Task: Send an email with the signature Faith Turner with the subject 'Request for a testimonial' and the message 'I would like to request a review of the proposal before making a decision.' from softage.1@softage.net to softage.2@softage.net and softage.3@softage.net with CC to softage.4@softage.net
Action: Mouse moved to (571, 417)
Screenshot: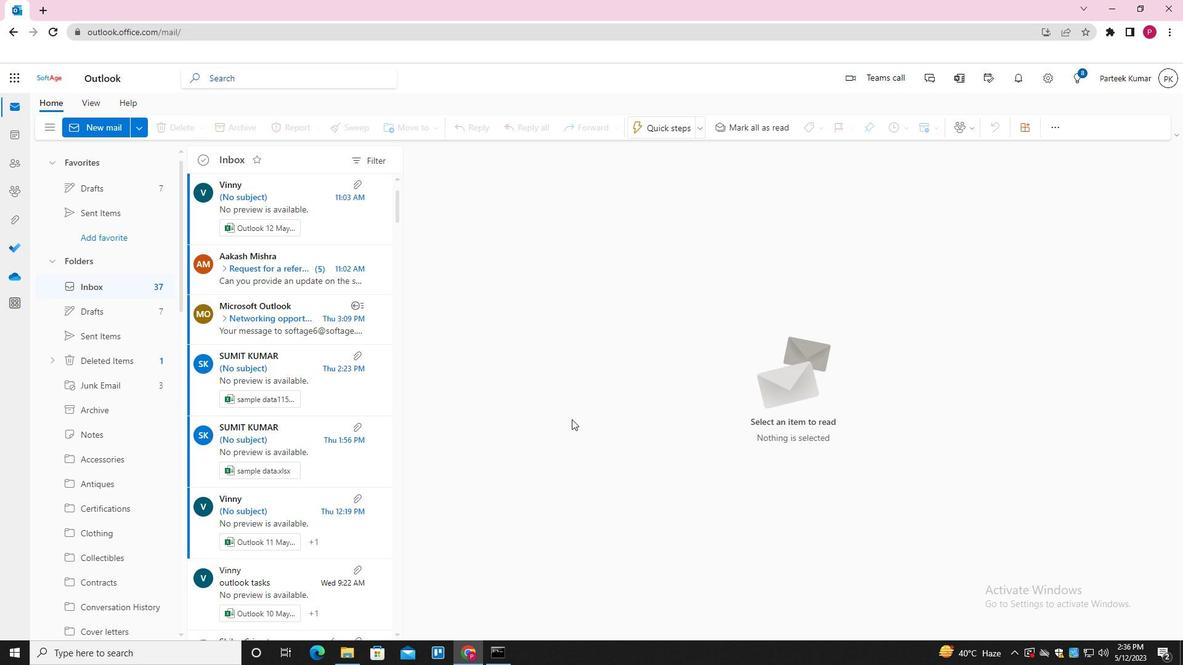 
Action: Key pressed n
Screenshot: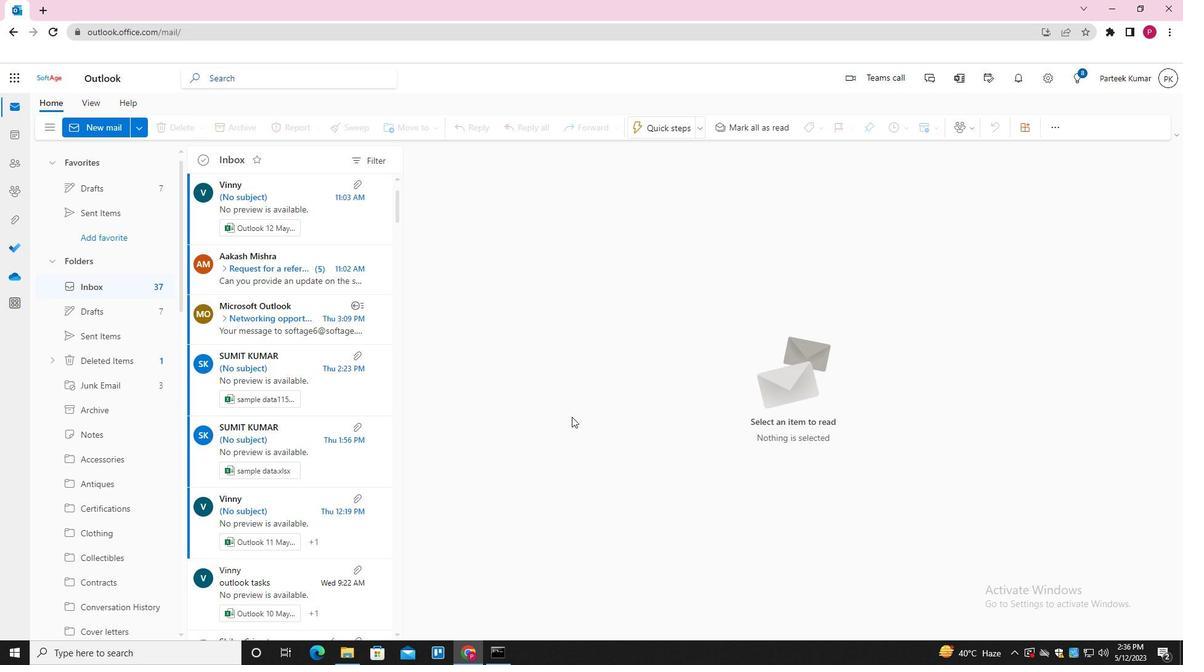
Action: Mouse moved to (828, 128)
Screenshot: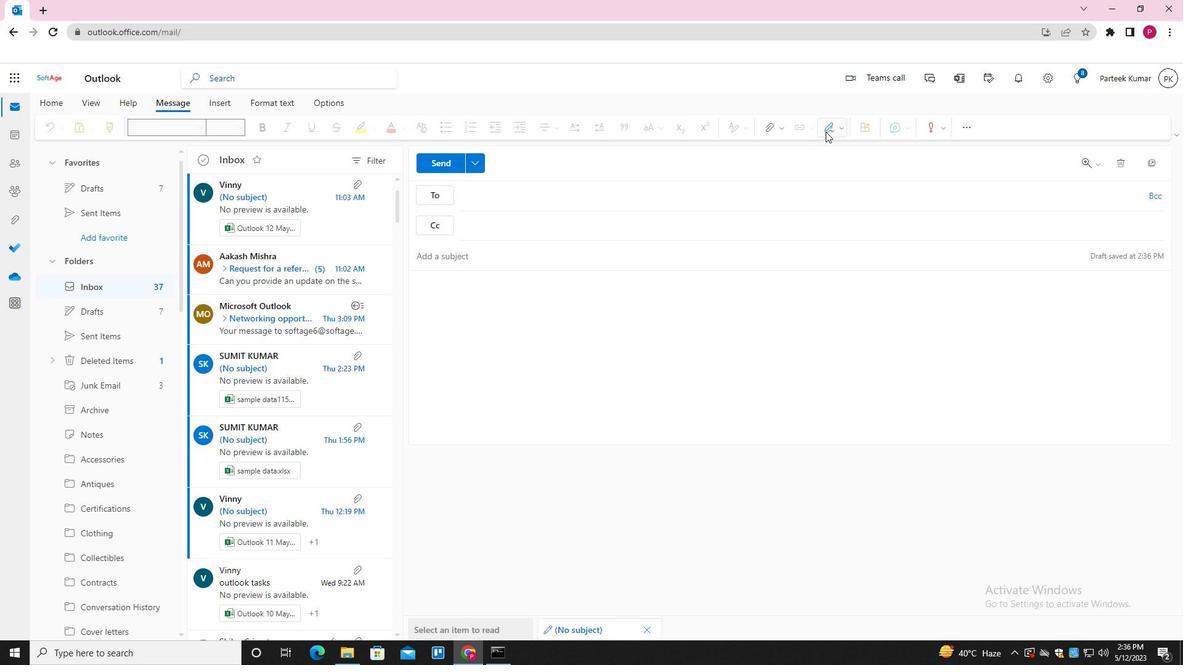 
Action: Mouse pressed left at (828, 128)
Screenshot: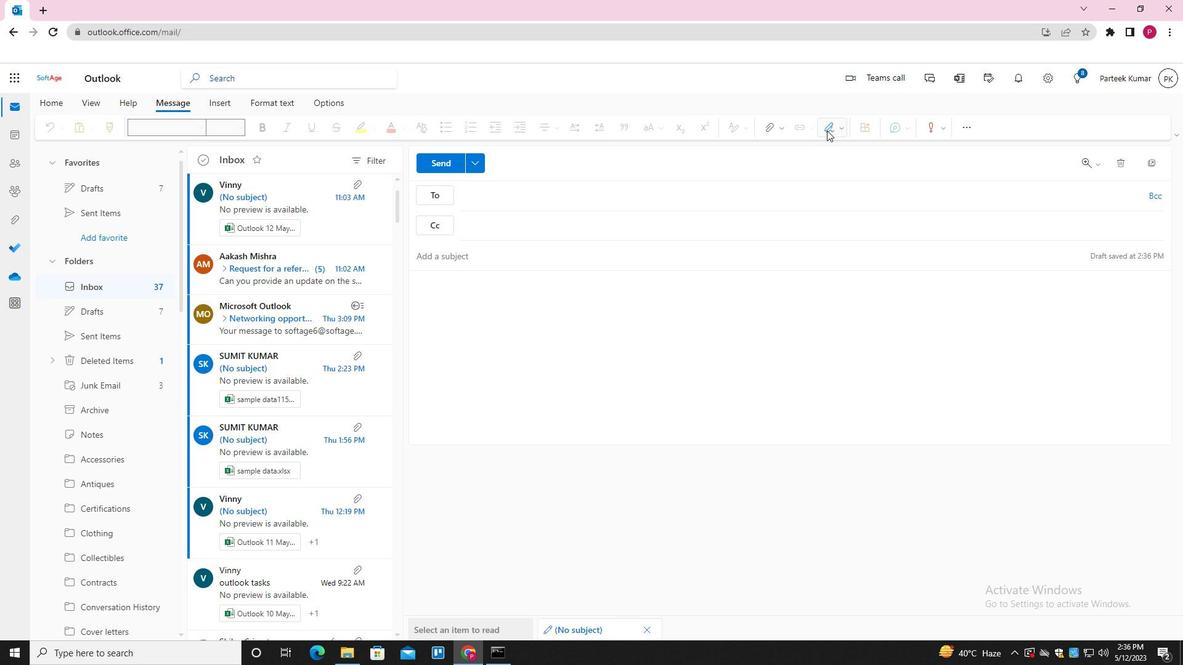 
Action: Mouse moved to (809, 178)
Screenshot: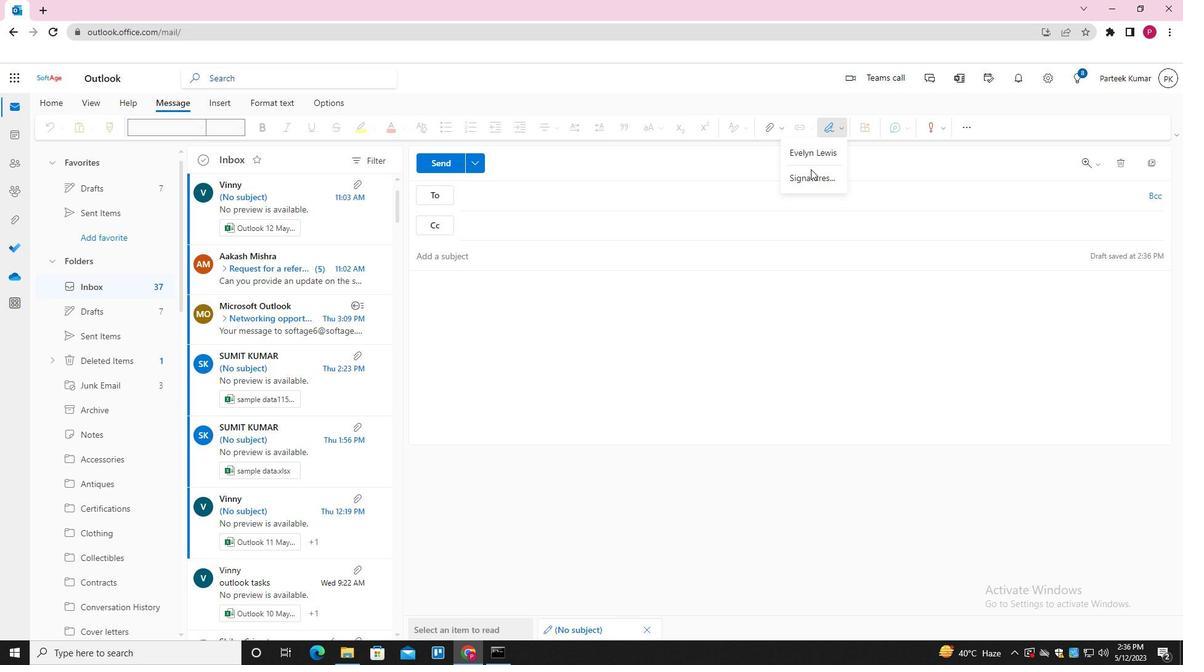 
Action: Mouse pressed left at (809, 178)
Screenshot: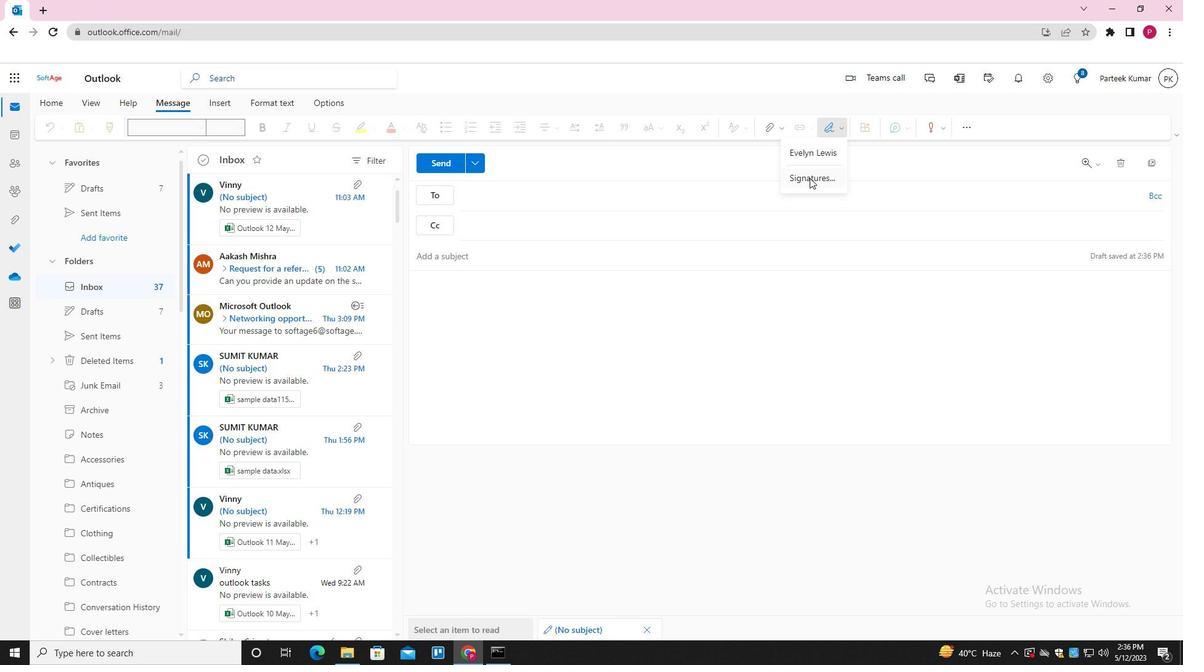 
Action: Mouse moved to (829, 226)
Screenshot: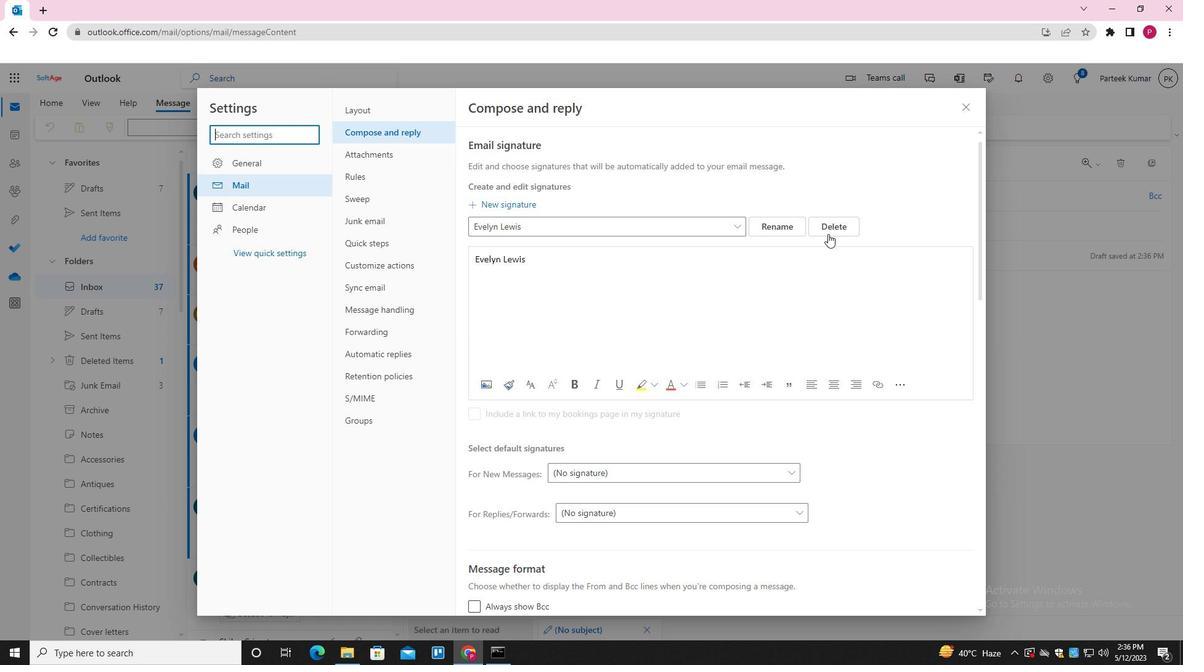 
Action: Mouse pressed left at (829, 226)
Screenshot: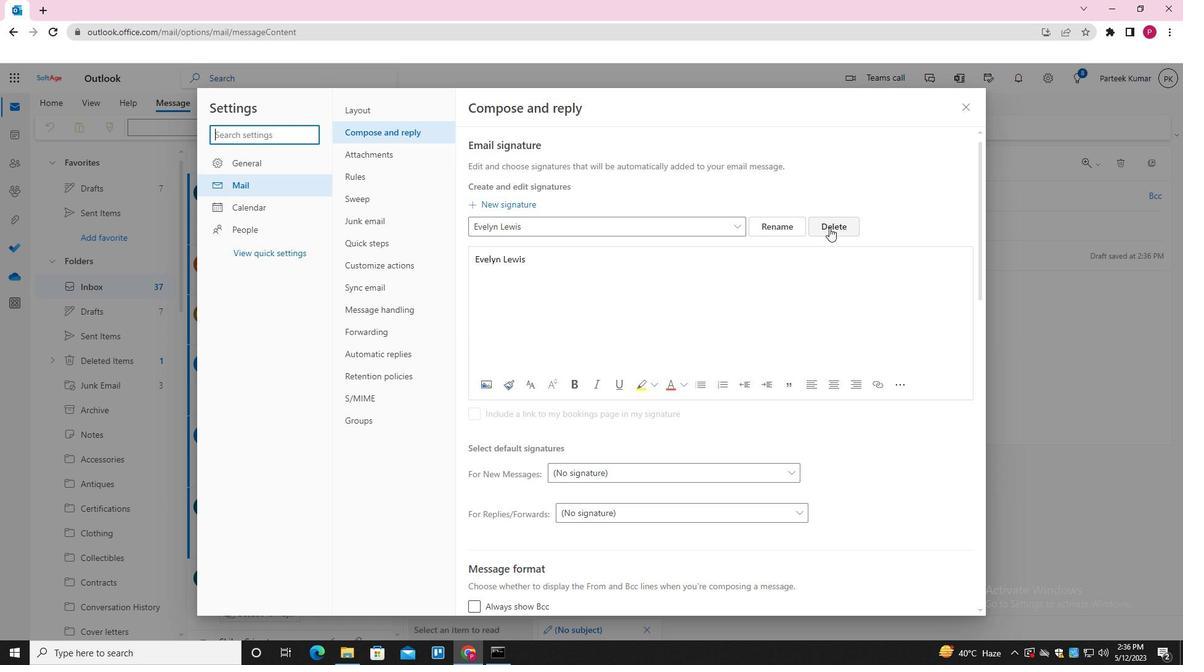 
Action: Mouse moved to (692, 226)
Screenshot: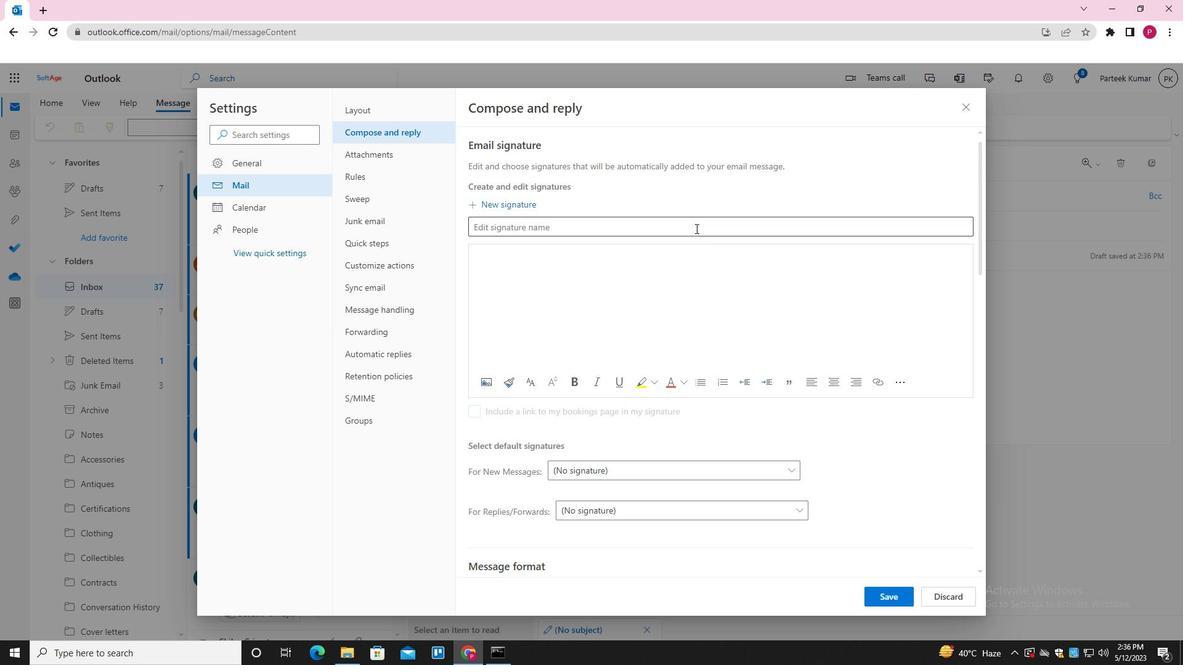 
Action: Mouse pressed left at (692, 226)
Screenshot: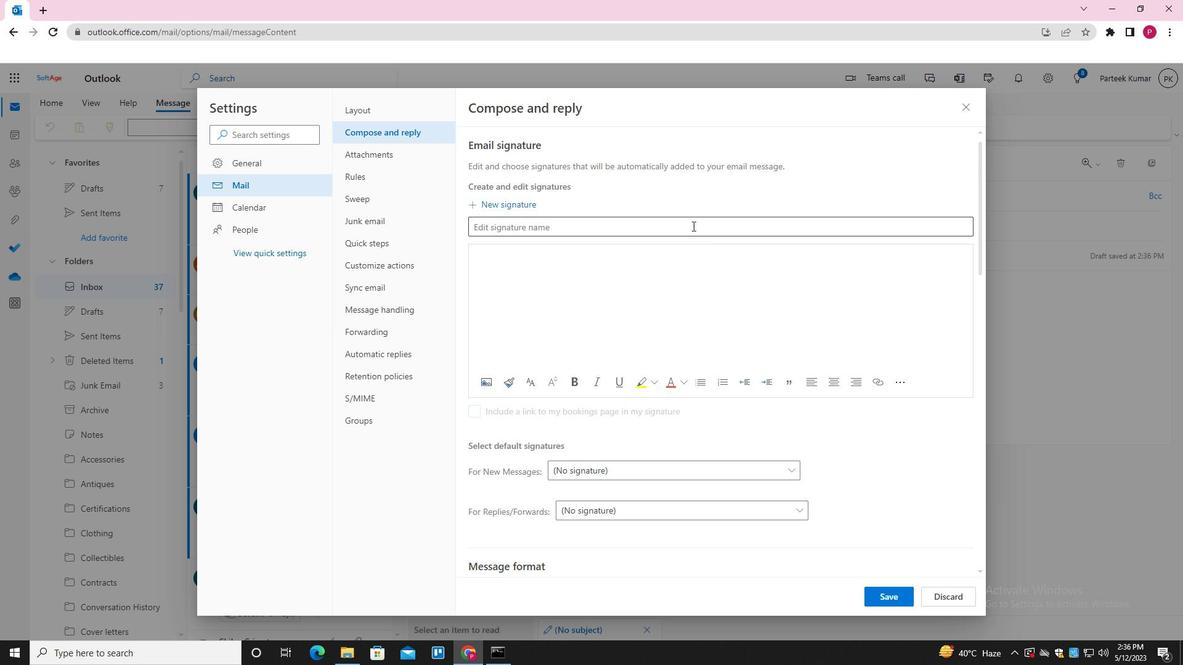 
Action: Key pressed <Key.shift><Key.shift><Key.shift><Key.shift><Key.shift><Key.shift><Key.shift><Key.shift><Key.shift>FAITH<Key.space>T<Key.backspace><Key.shift><Key.shift><Key.shift><Key.shift><Key.shift>TURNER<Key.tab><Key.shift>FAITH<Key.space><Key.shift_r>TURNER
Screenshot: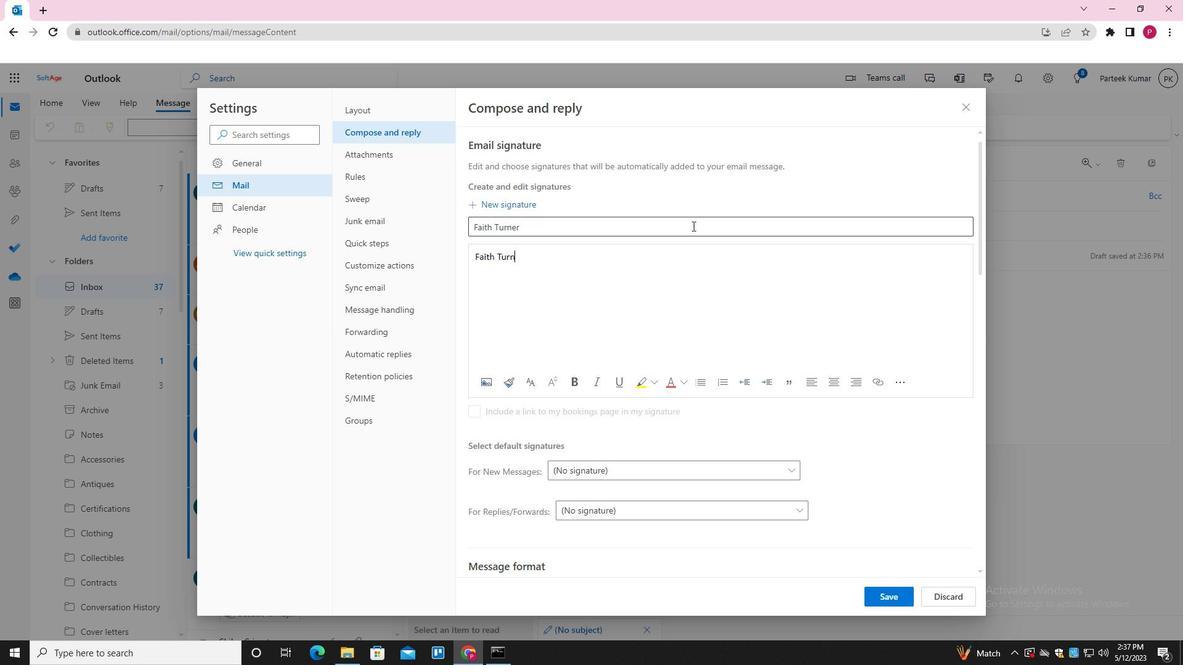 
Action: Mouse moved to (894, 596)
Screenshot: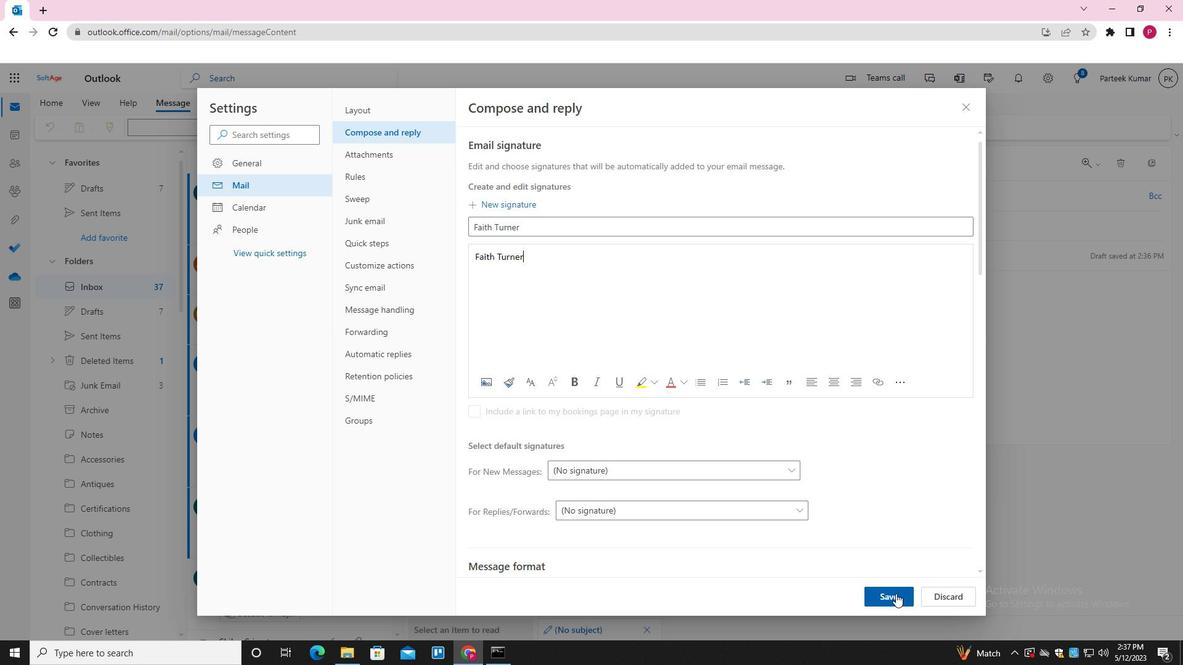 
Action: Mouse pressed left at (894, 596)
Screenshot: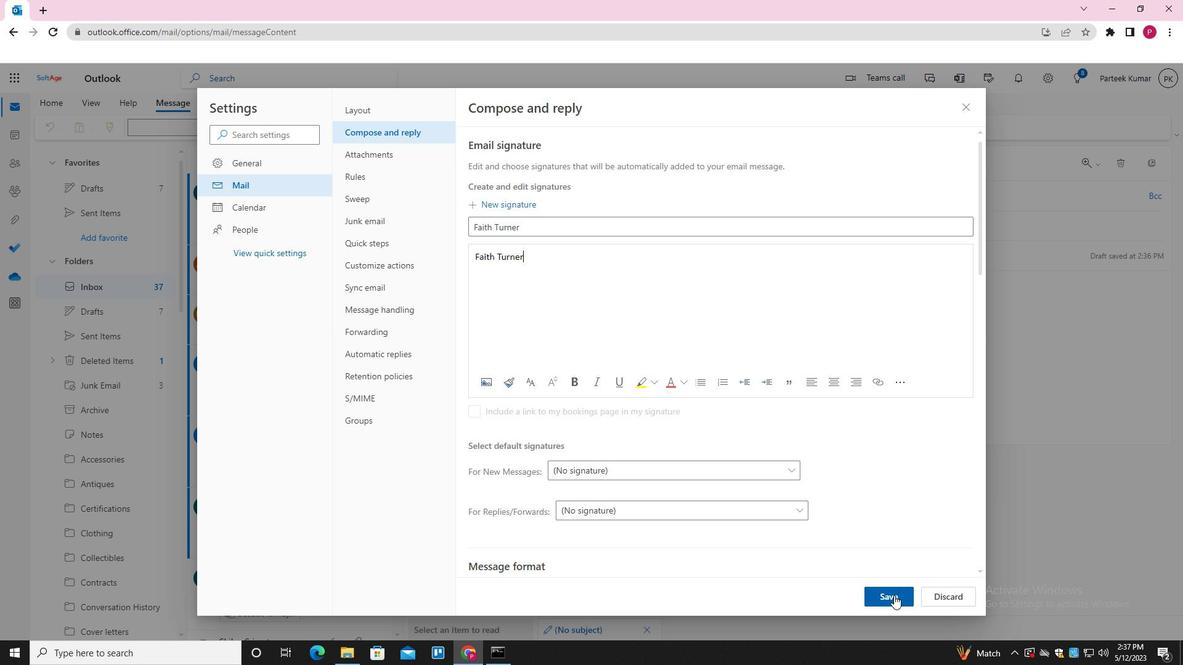 
Action: Mouse moved to (964, 112)
Screenshot: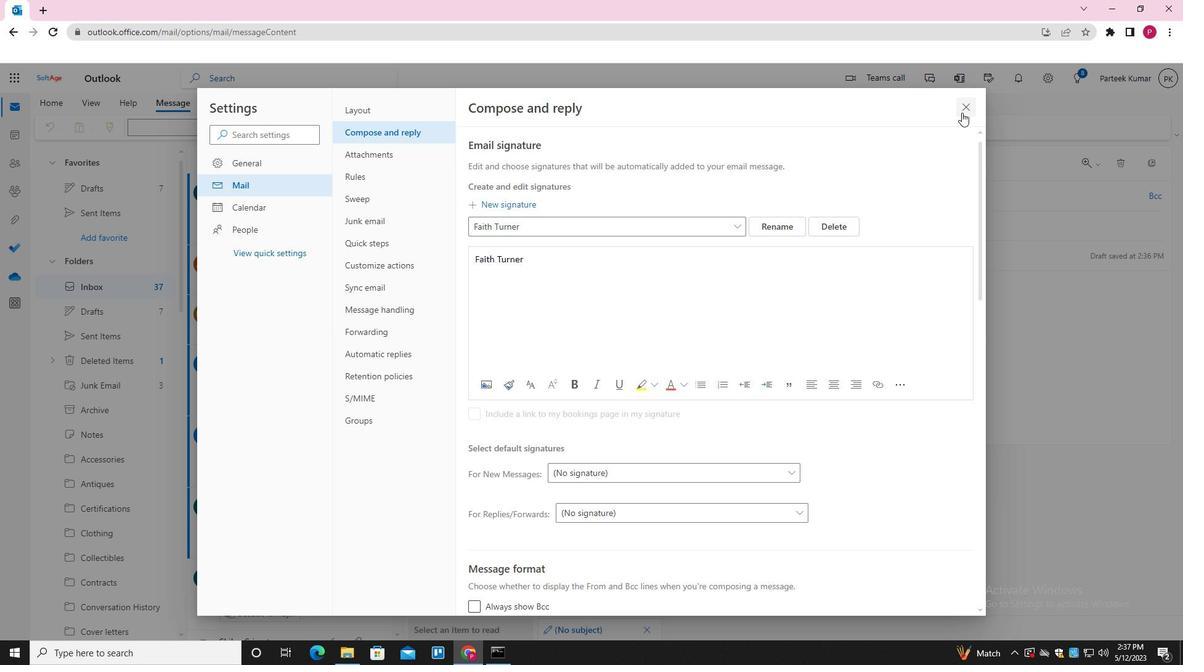 
Action: Mouse pressed left at (964, 112)
Screenshot: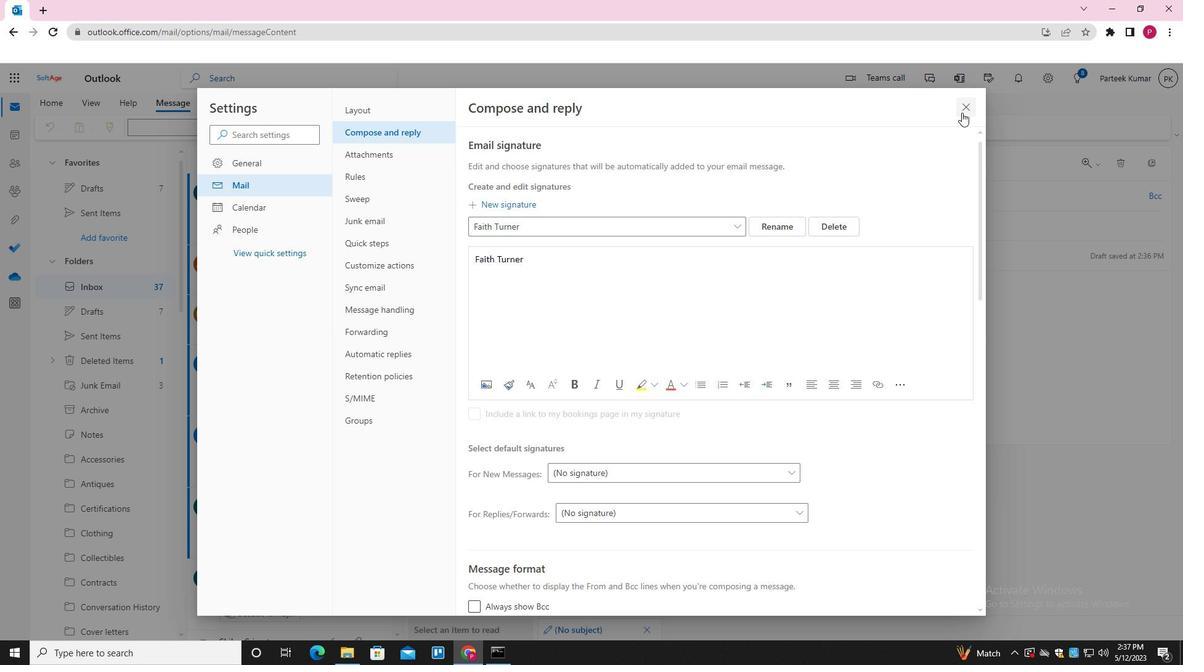 
Action: Mouse moved to (829, 124)
Screenshot: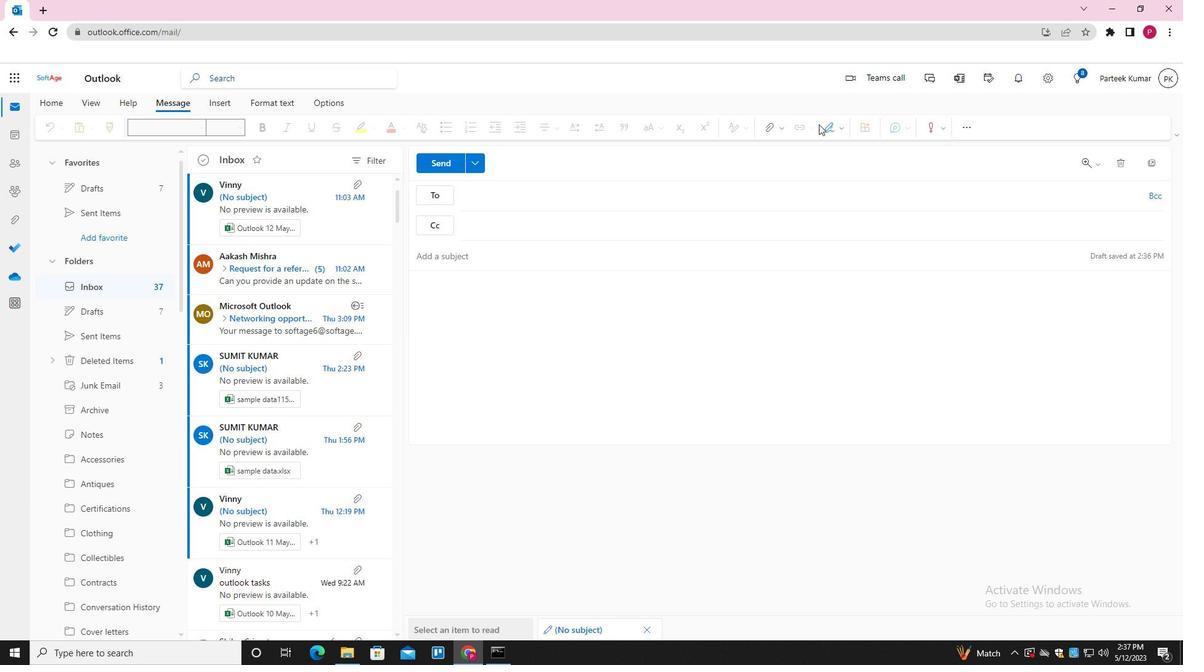 
Action: Mouse pressed left at (829, 124)
Screenshot: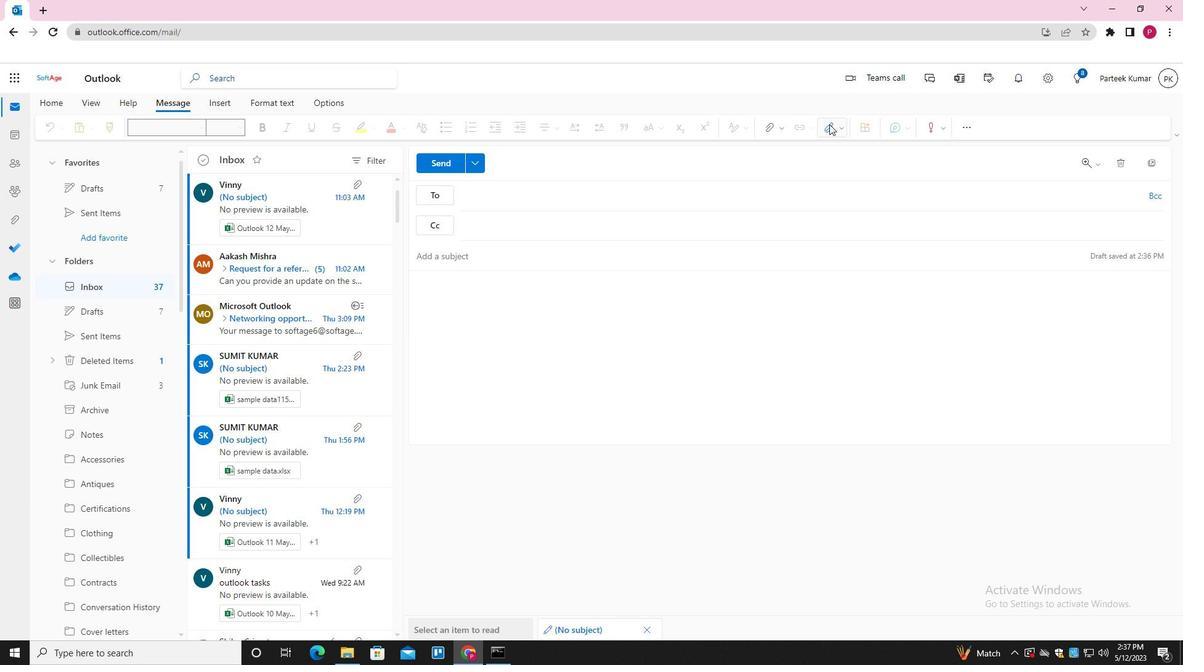 
Action: Mouse moved to (815, 149)
Screenshot: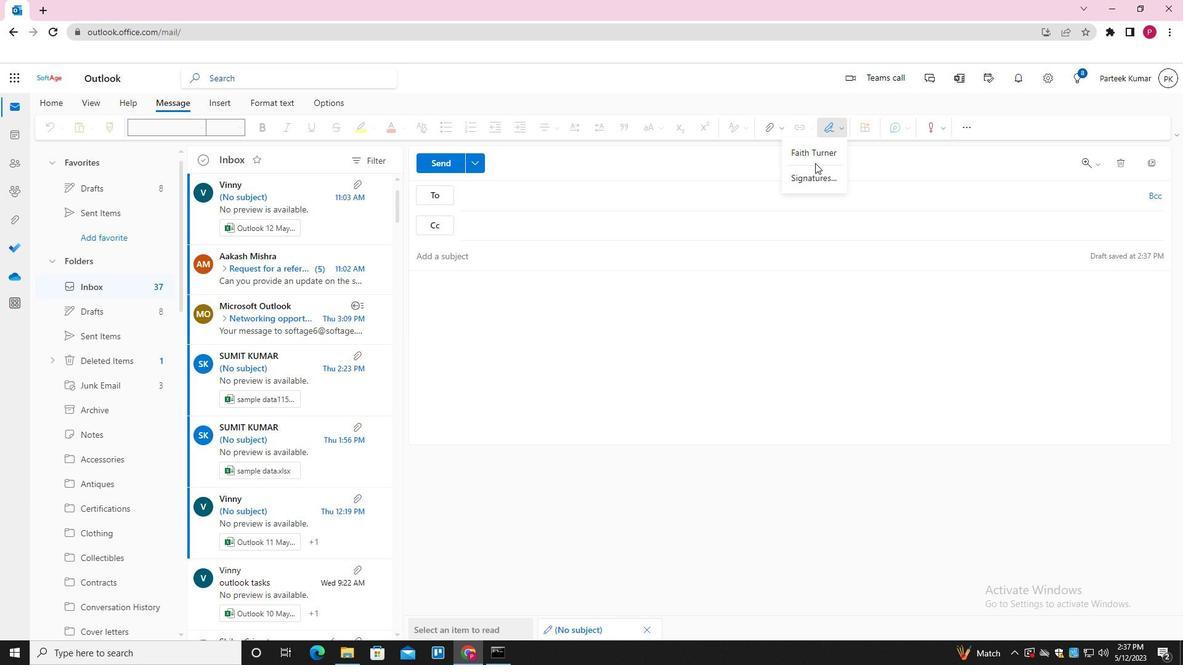 
Action: Mouse pressed left at (815, 149)
Screenshot: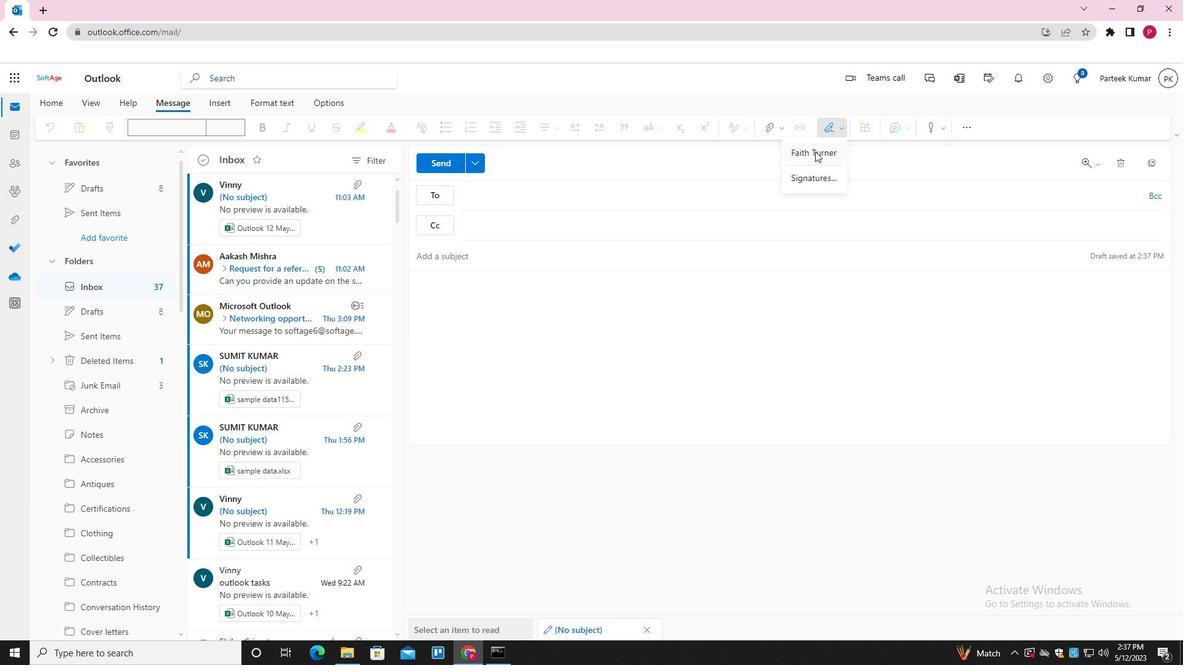 
Action: Mouse moved to (582, 267)
Screenshot: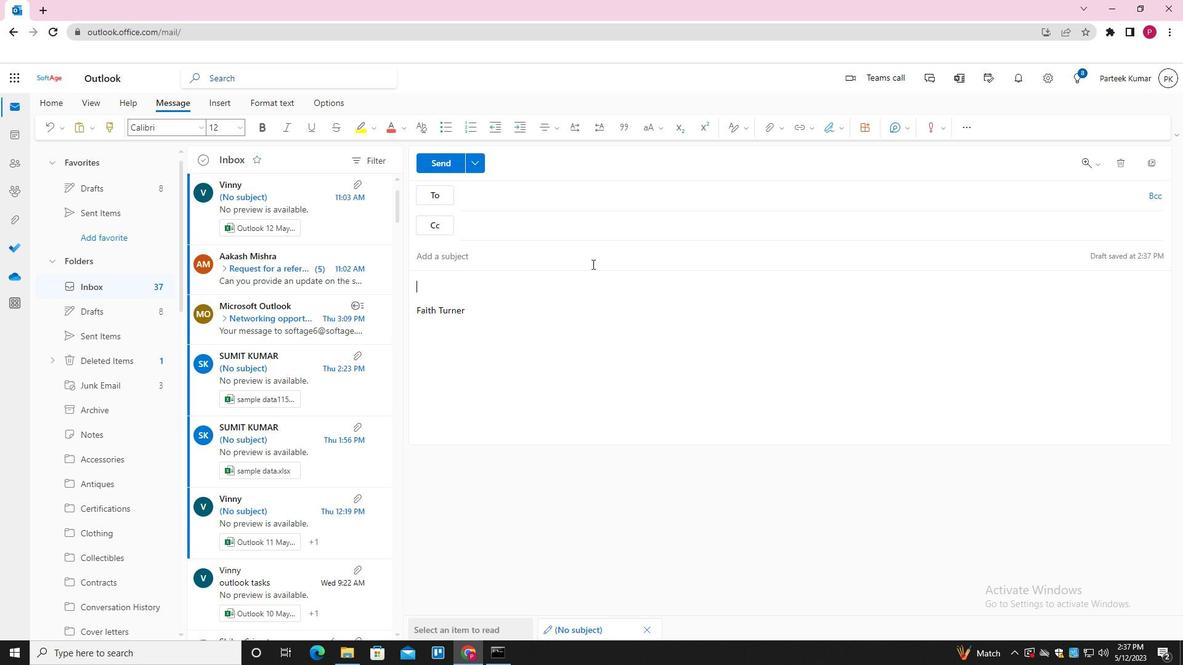 
Action: Mouse pressed left at (582, 267)
Screenshot: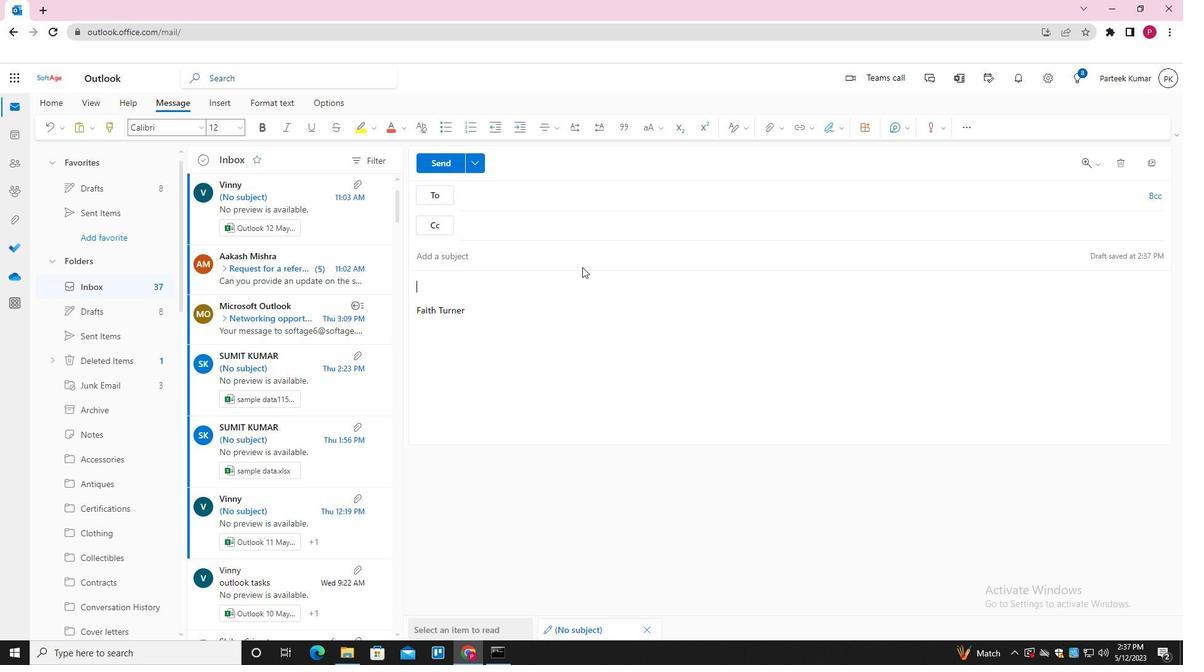 
Action: Mouse moved to (580, 258)
Screenshot: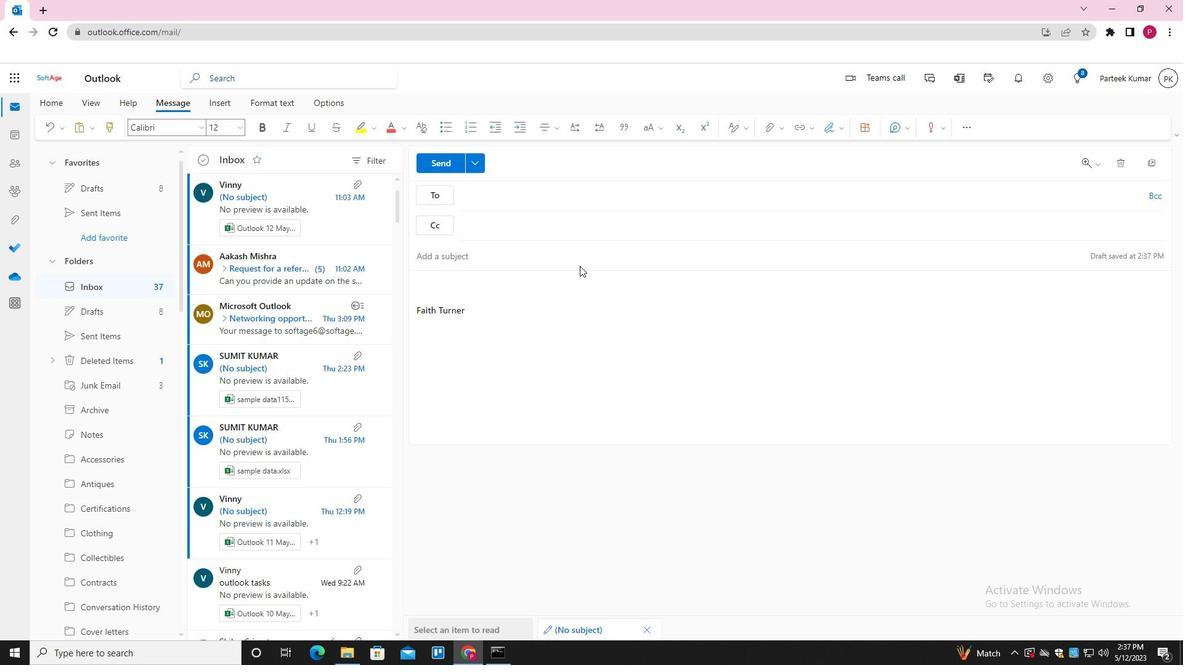 
Action: Mouse pressed left at (580, 258)
Screenshot: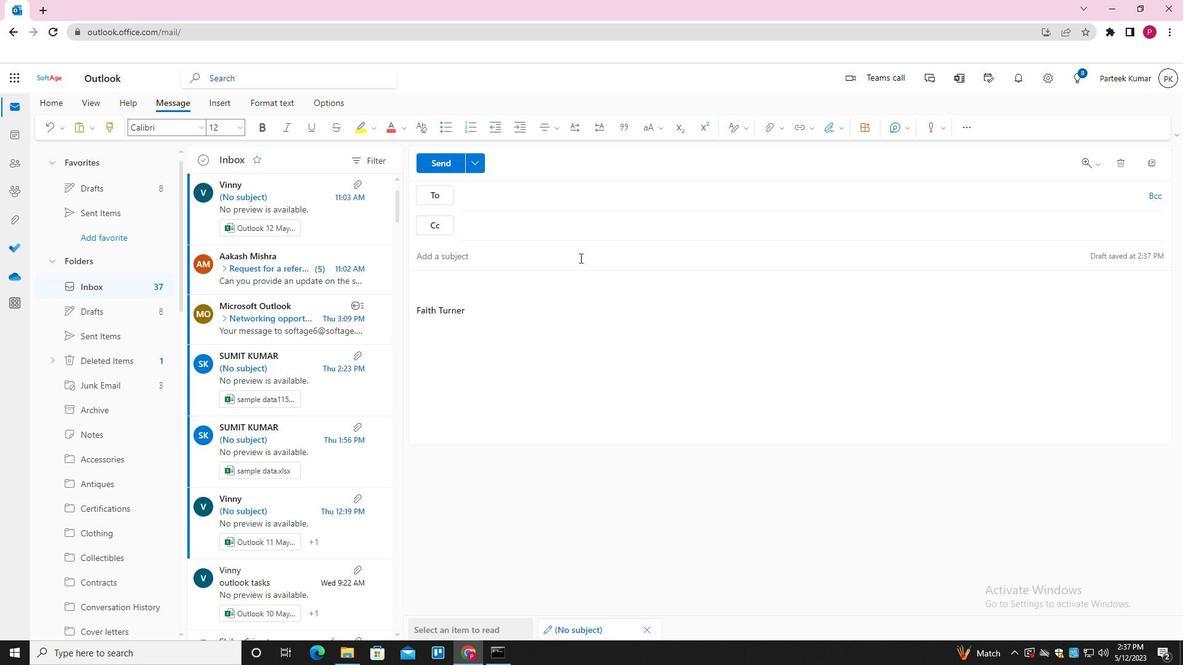 
Action: Key pressed <Key.shift>REQUEST<Key.space>FOR<Key.space>A<Key.space>R<Key.backspace>TETIMONIAL<Key.space><Key.backspace><Key.backspace><Key.backspace><Key.backspace><Key.backspace><Key.backspace><Key.backspace><Key.backspace><Key.backspace>STIMONO<Key.backspace>IAL
Screenshot: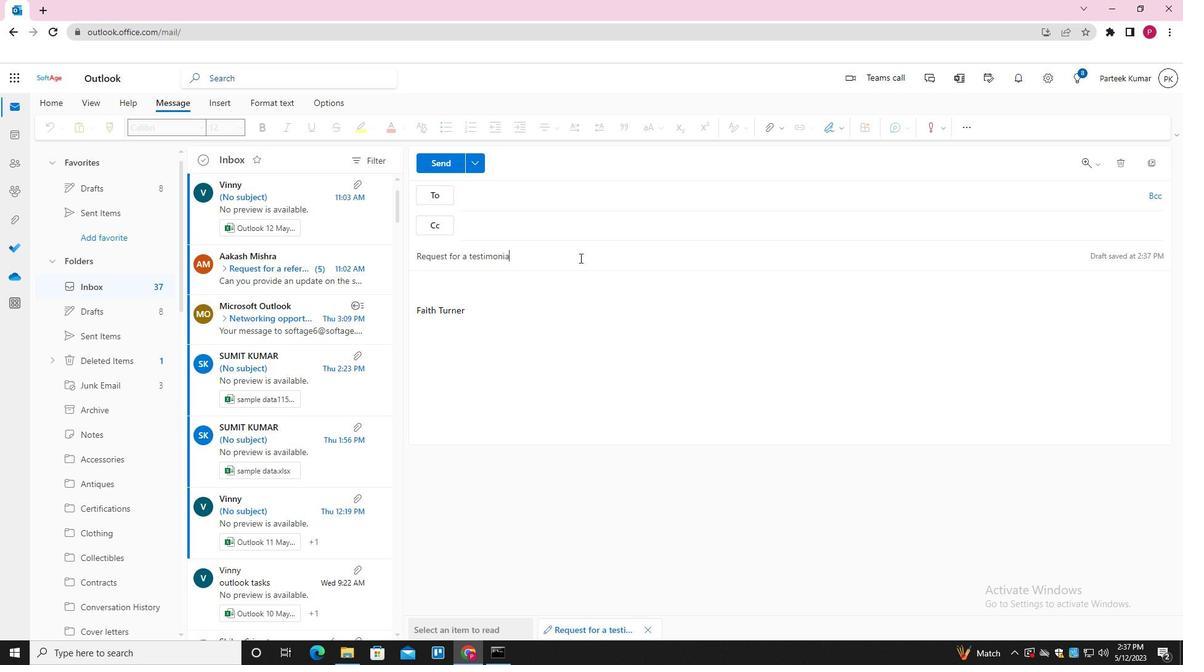 
Action: Mouse moved to (574, 260)
Screenshot: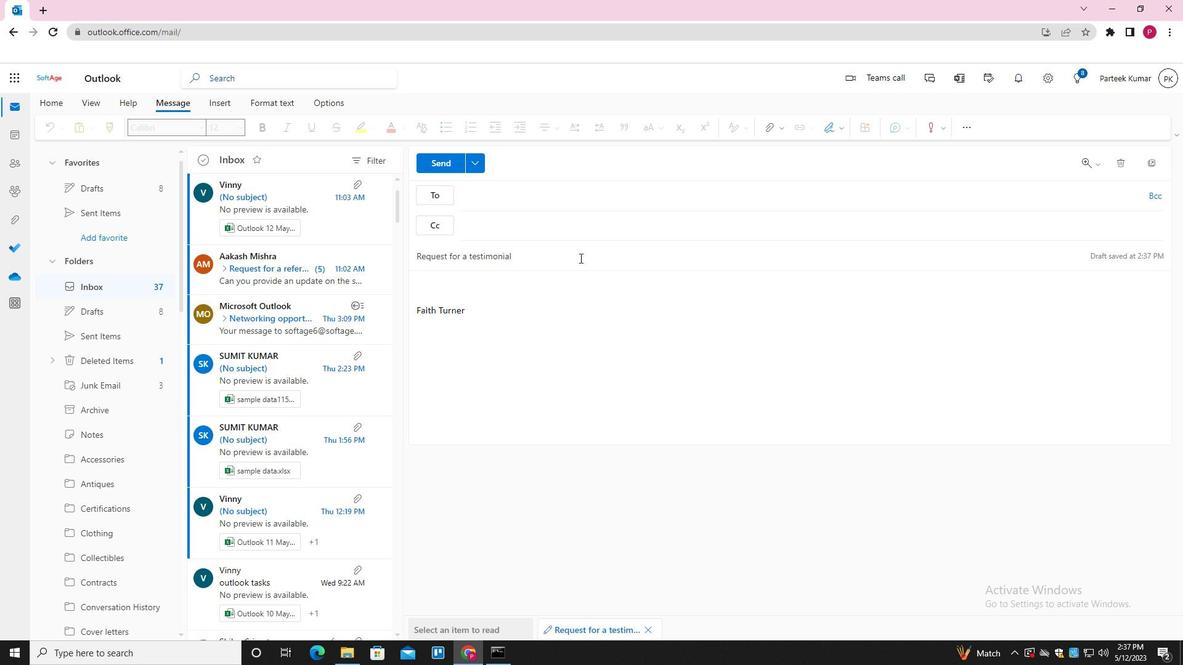 
Action: Key pressed <Key.tab><Key.shift_r>I<Key.space>WOULD<Key.space>LIKE<Key.space>TO<Key.space>REQUEST<Key.space>A<Key.space>REIVEW<Key.space><Key.backspace><Key.backspace><Key.backspace><Key.backspace><Key.backspace>VIEW<Key.space>OF<Key.space>THE<Key.space>PROPOSAL<Key.space>BEFORE<Key.space>MAKING<Key.space>A<Key.space>DECESION<Key.space><Key.backspace><Key.backspace><Key.backspace><Key.backspace><Key.backspace><Key.backspace><Key.backspace>CISION
Screenshot: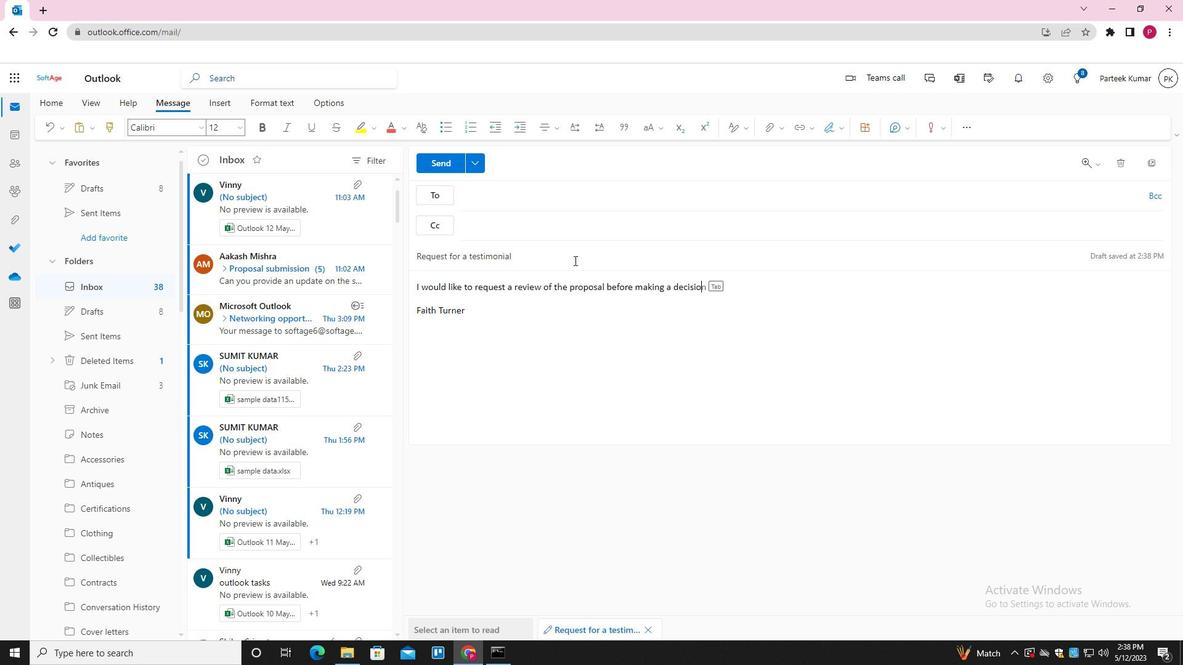 
Action: Mouse moved to (531, 199)
Screenshot: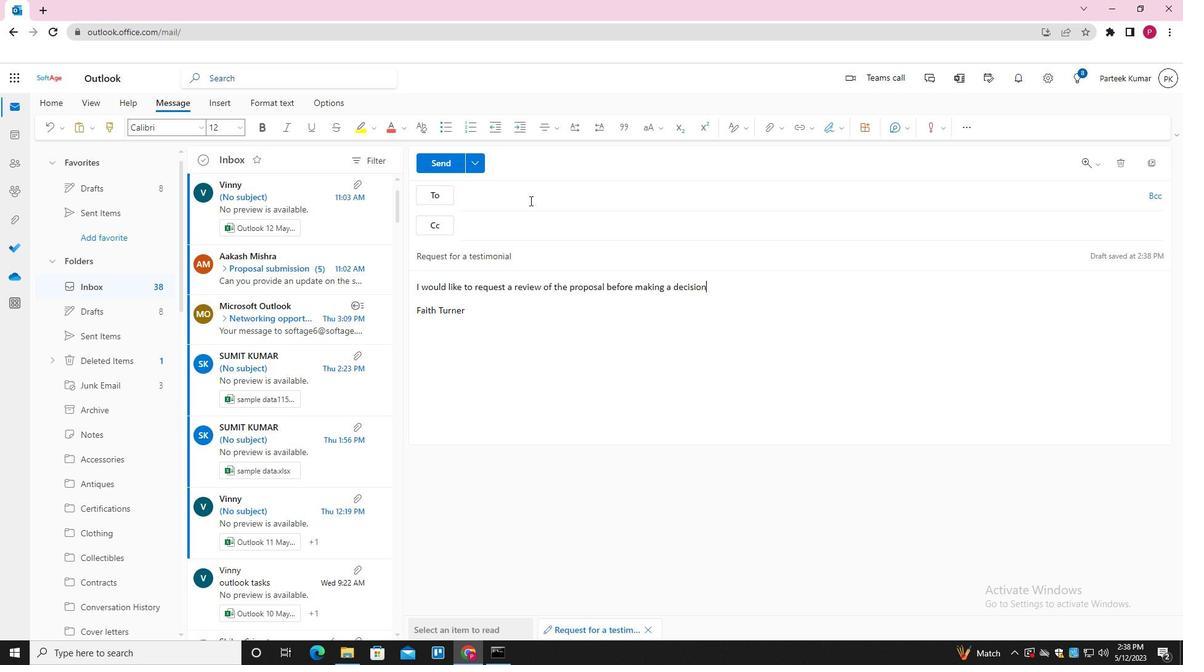 
Action: Mouse pressed left at (531, 199)
Screenshot: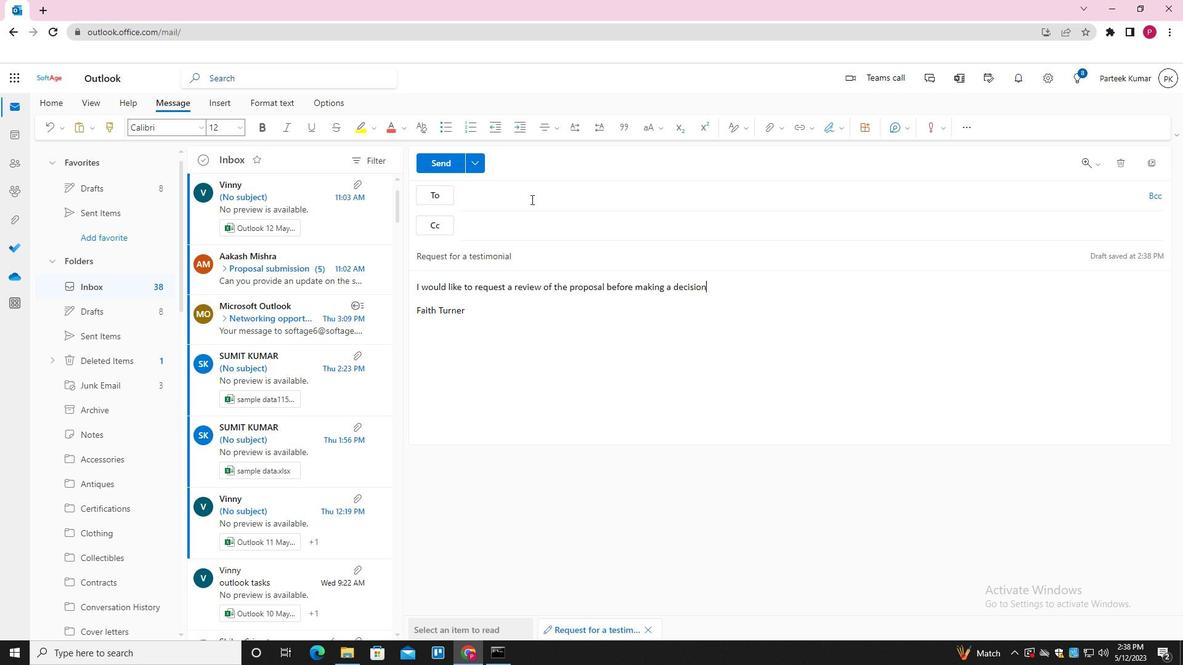 
Action: Key pressed SOFTAGR<Key.backspace>E.2<Key.shift>@SOFTAGE.NET<Key.enter>SOFTAGE.3<Key.shift>@SOFTAGE.NET<Key.enter><Key.tab>SOFTAGE.4<Key.shift>@SOFTAGE.B<Key.backspace>NET<Key.enter>
Screenshot: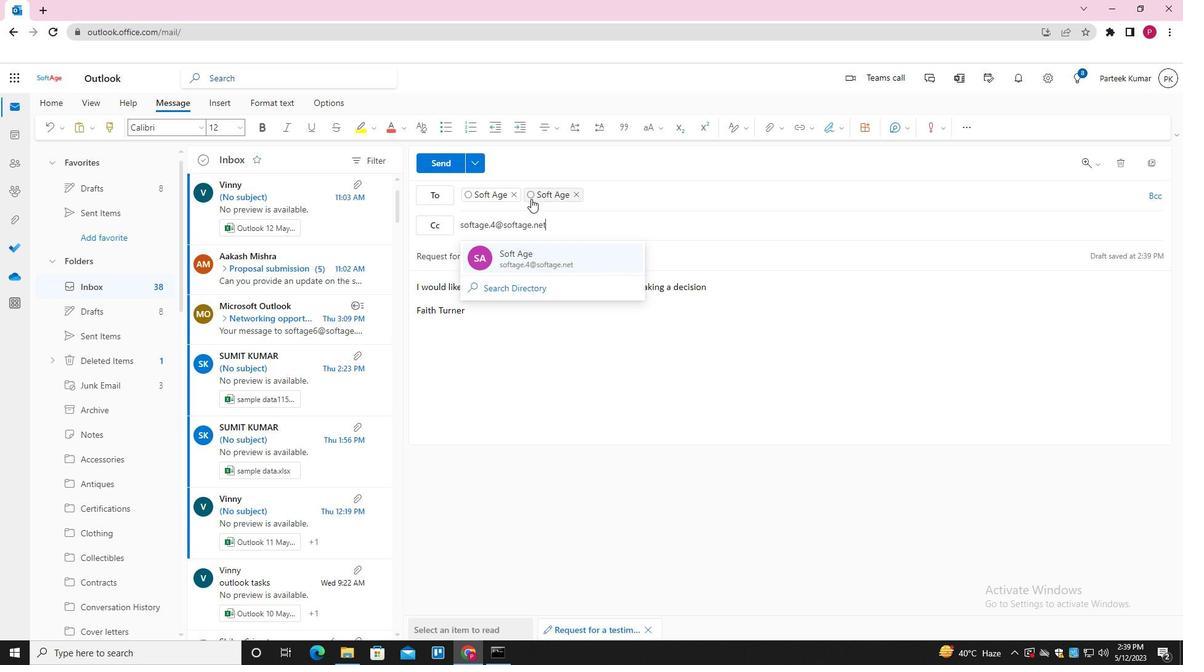 
Action: Mouse moved to (451, 162)
Screenshot: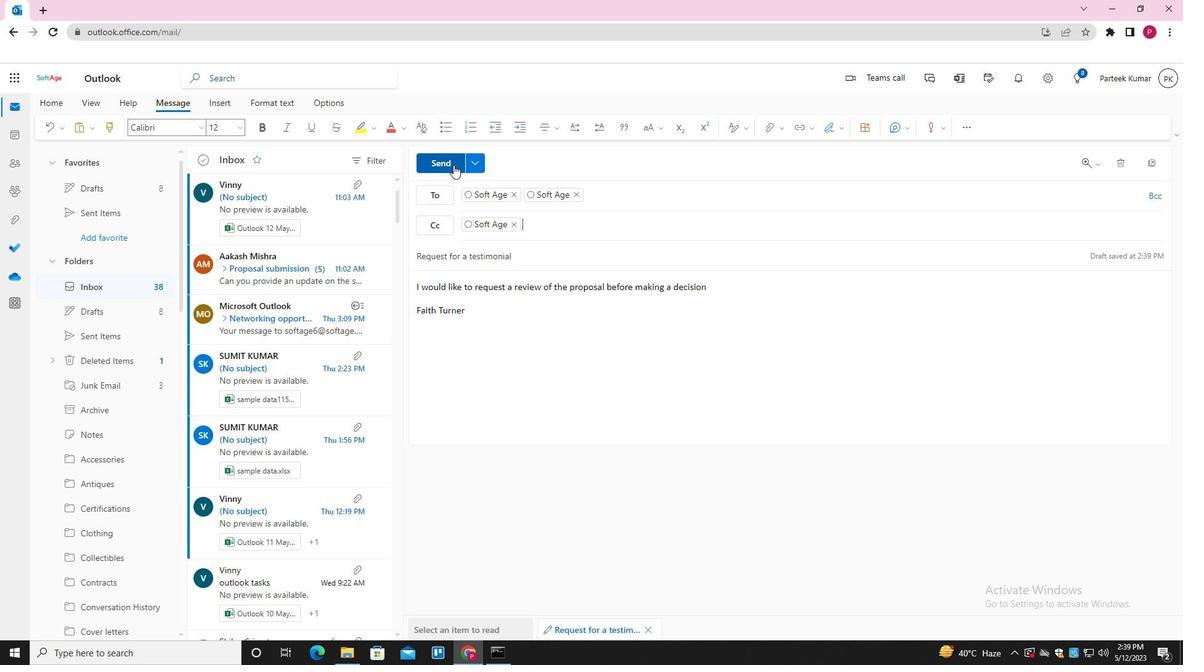 
Action: Mouse pressed left at (451, 162)
Screenshot: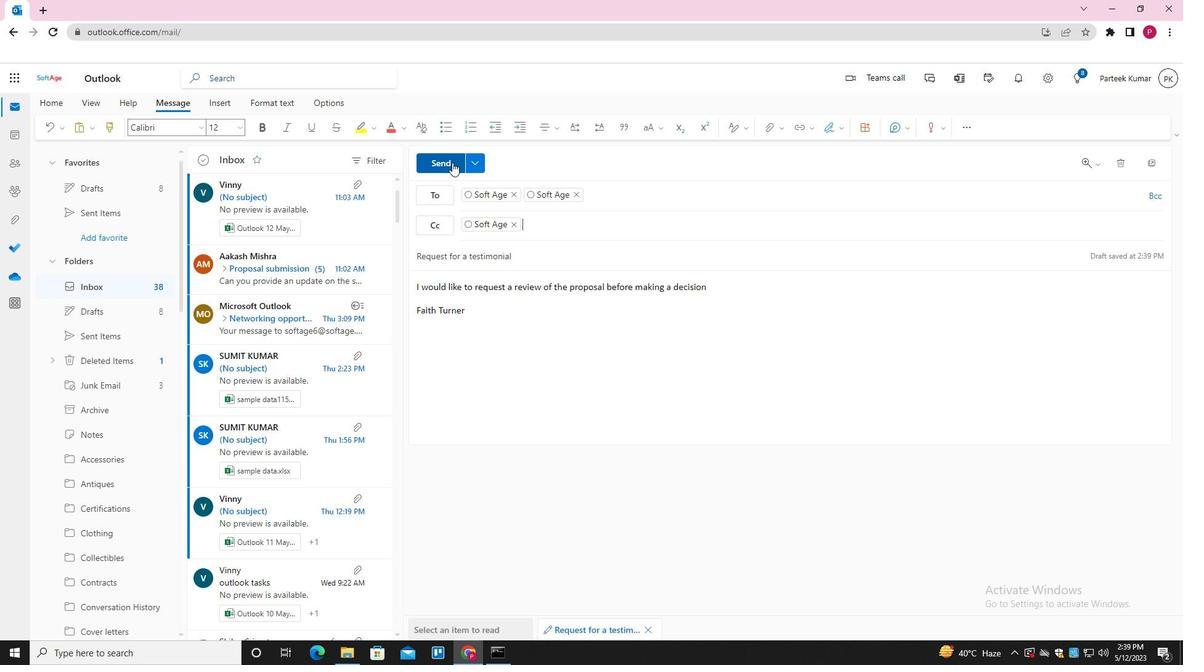 
Action: Mouse moved to (599, 241)
Screenshot: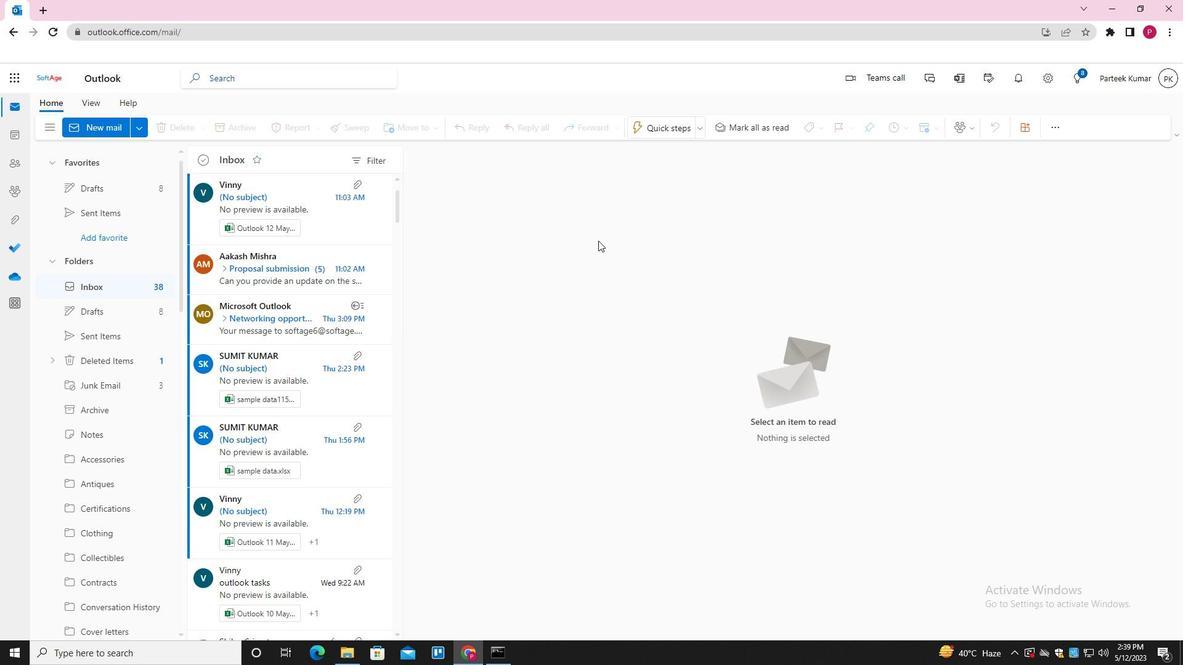 
